 Task: Check current mortgage rates for homes with 7-Year ARM loan payments.
Action: Mouse moved to (804, 147)
Screenshot: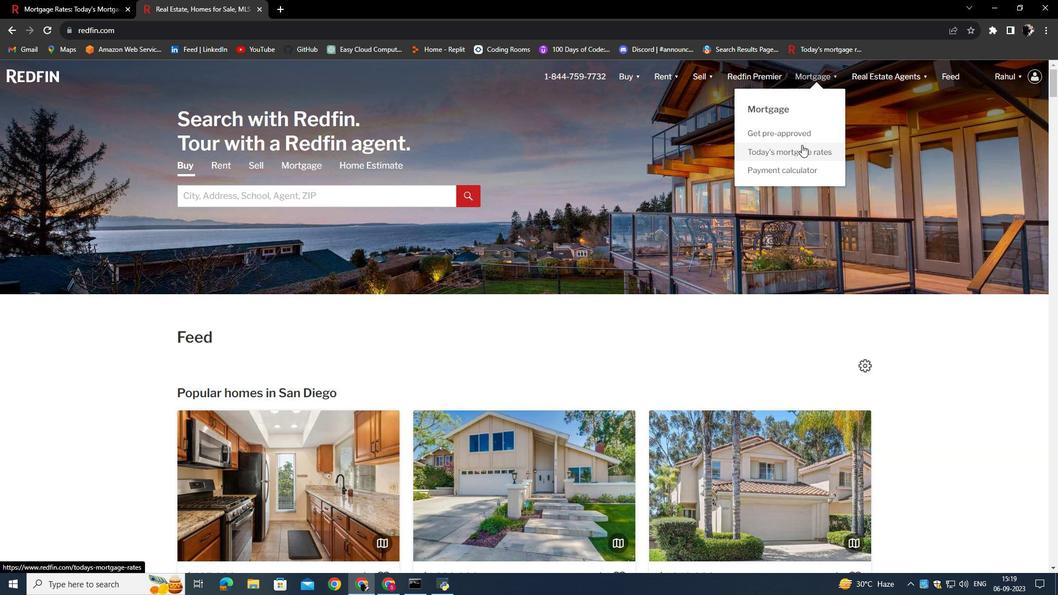 
Action: Mouse pressed left at (804, 147)
Screenshot: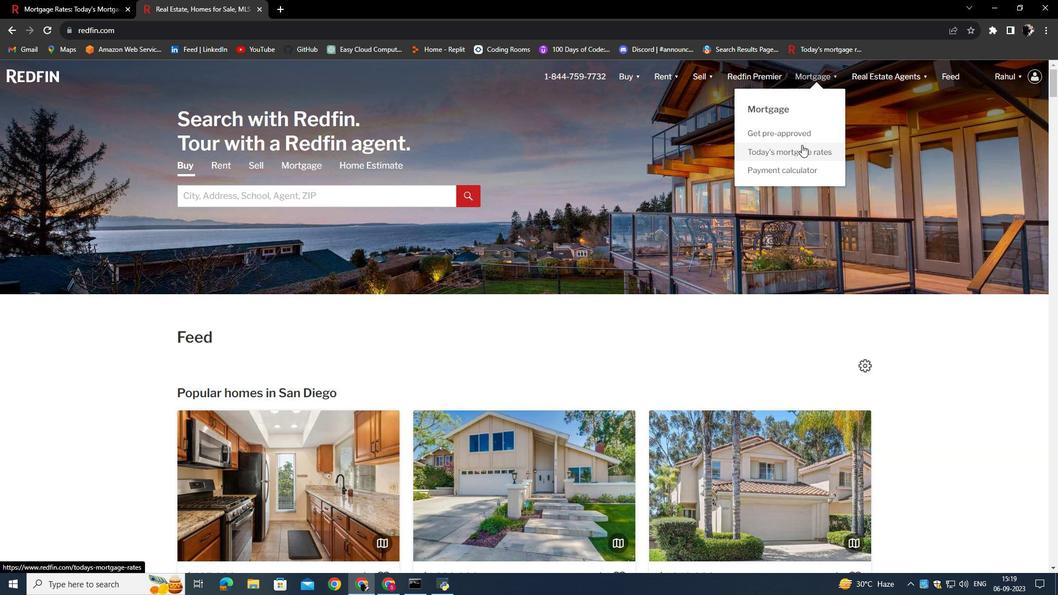 
Action: Mouse moved to (408, 297)
Screenshot: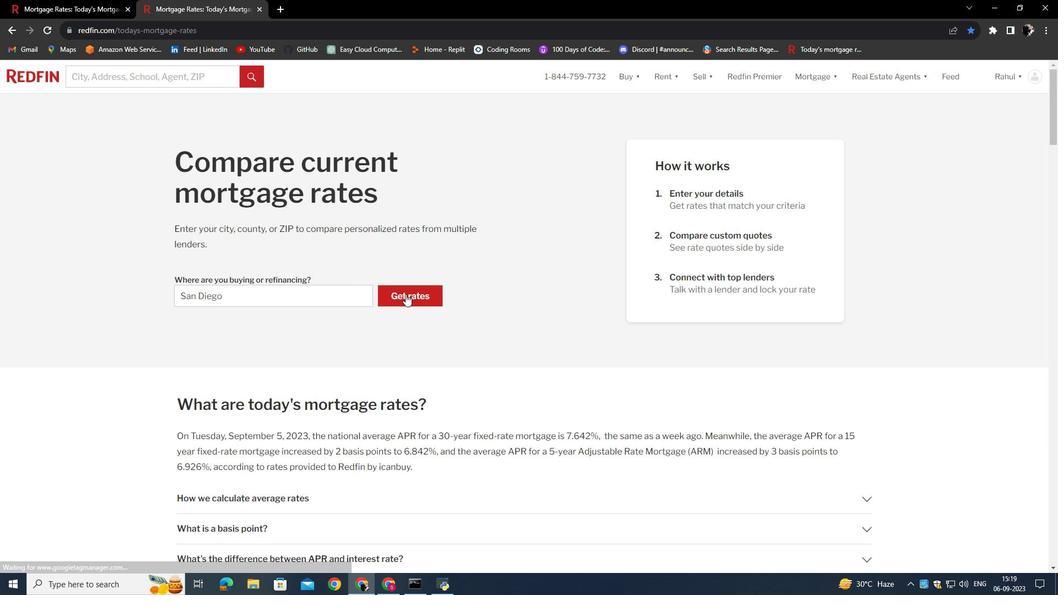 
Action: Mouse pressed left at (408, 297)
Screenshot: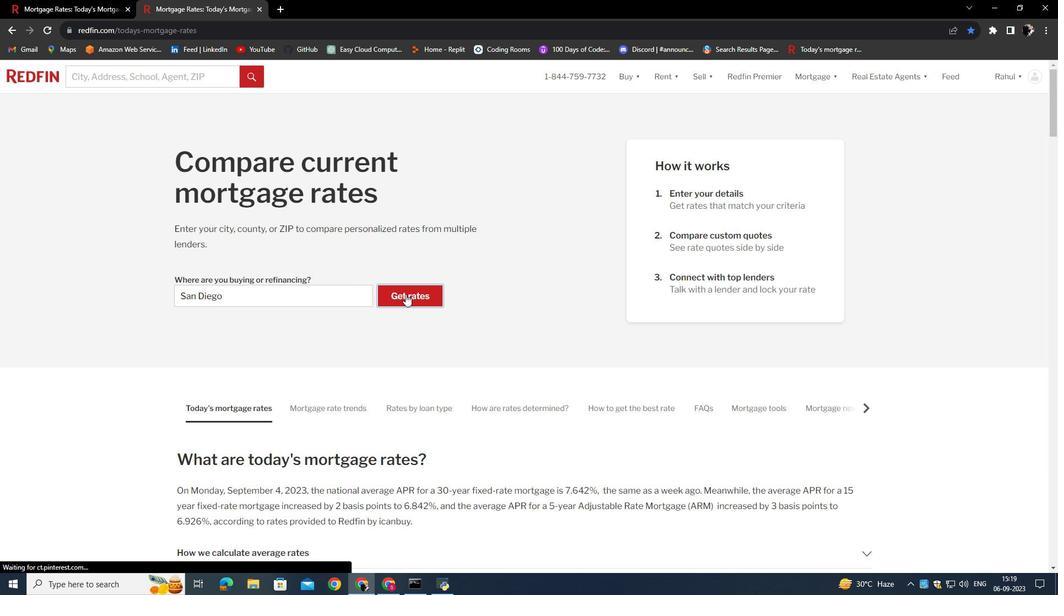 
Action: Mouse moved to (267, 380)
Screenshot: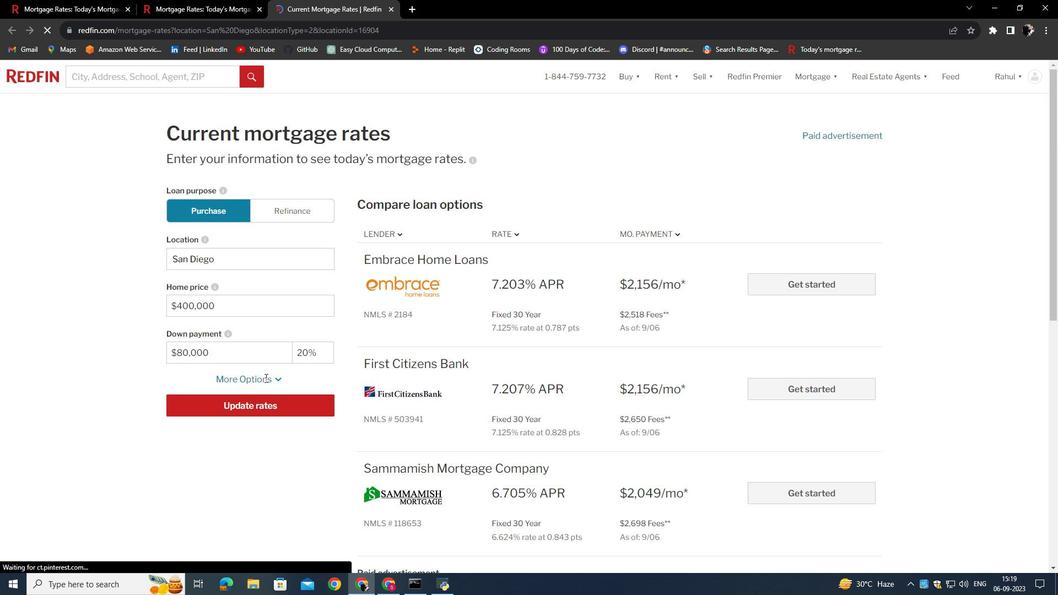 
Action: Mouse pressed left at (267, 380)
Screenshot: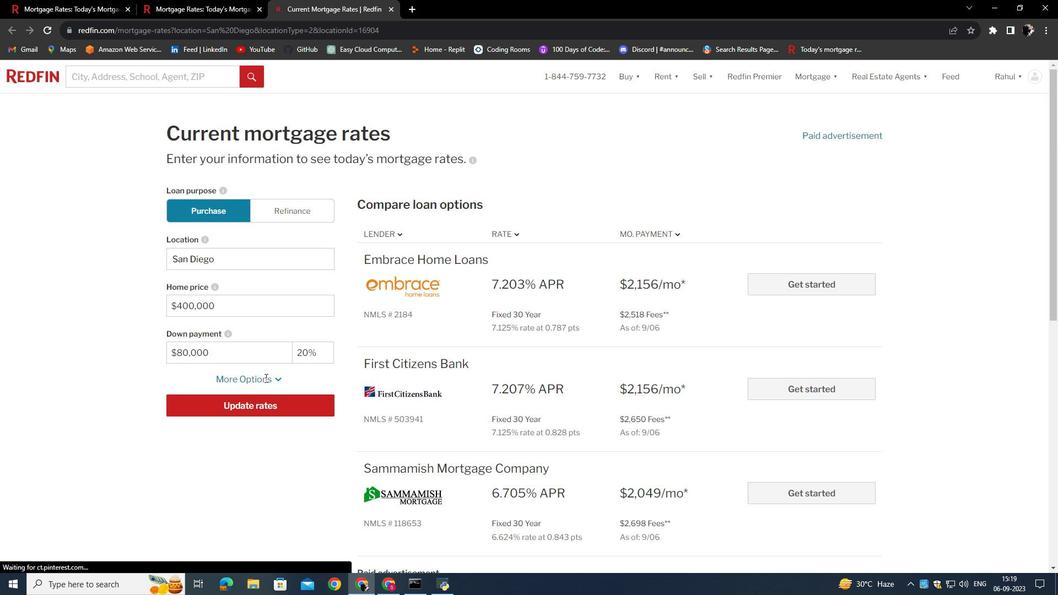 
Action: Mouse moved to (266, 407)
Screenshot: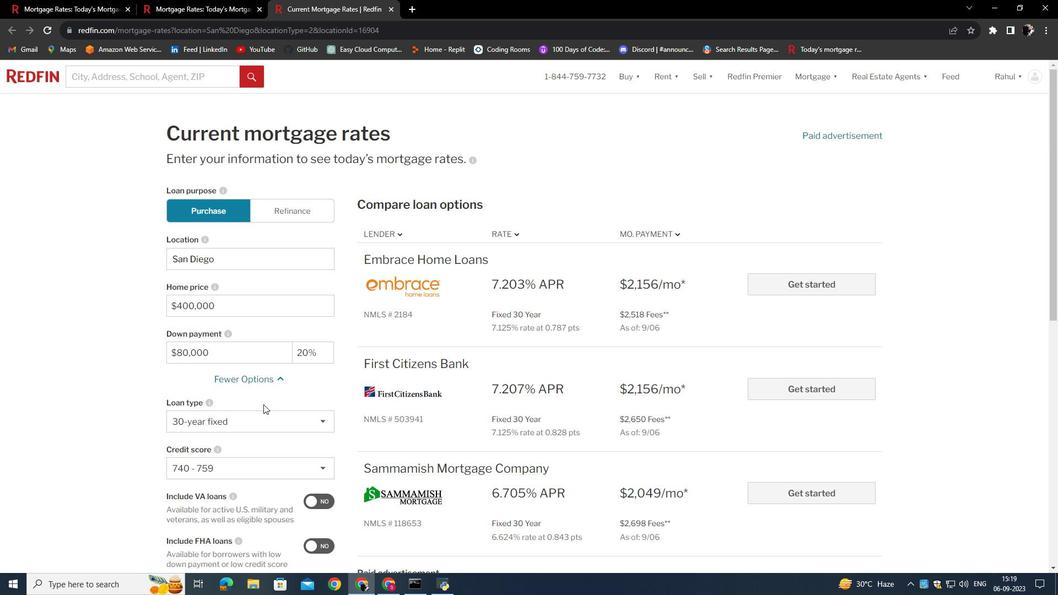 
Action: Mouse scrolled (266, 406) with delta (0, 0)
Screenshot: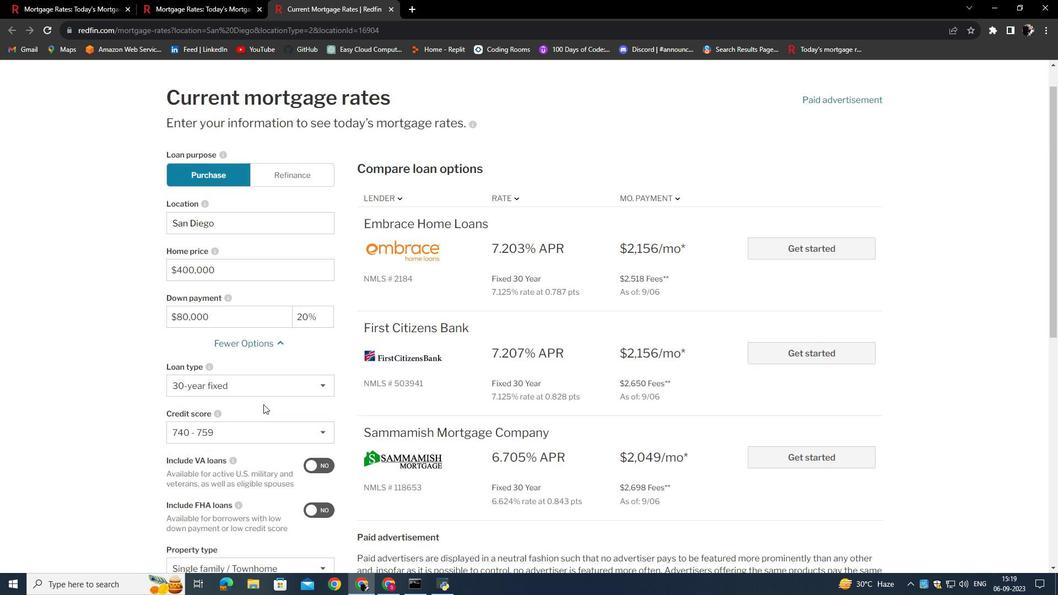 
Action: Mouse scrolled (266, 406) with delta (0, 0)
Screenshot: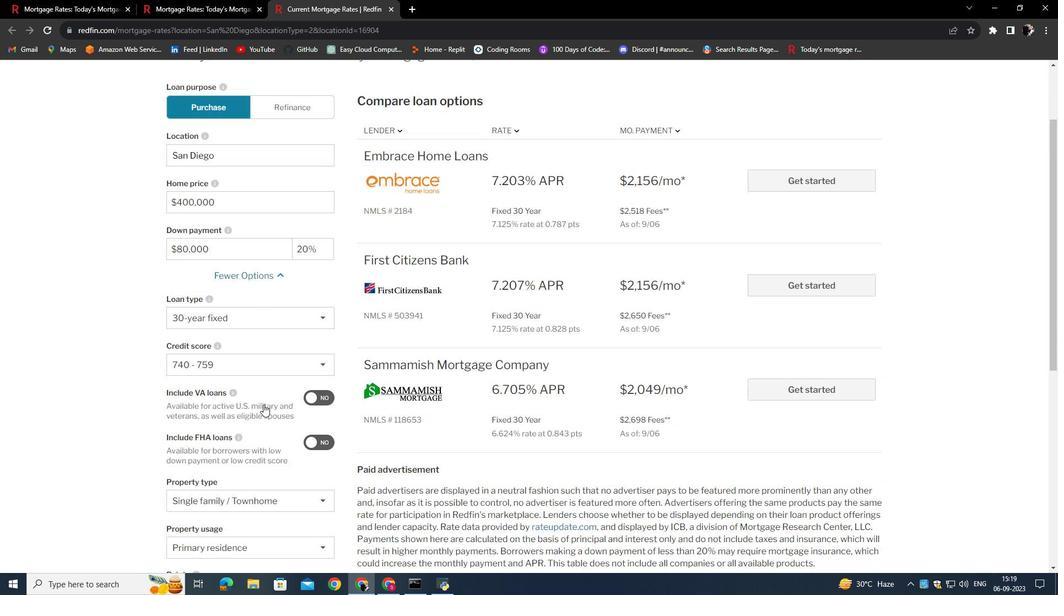 
Action: Mouse moved to (249, 310)
Screenshot: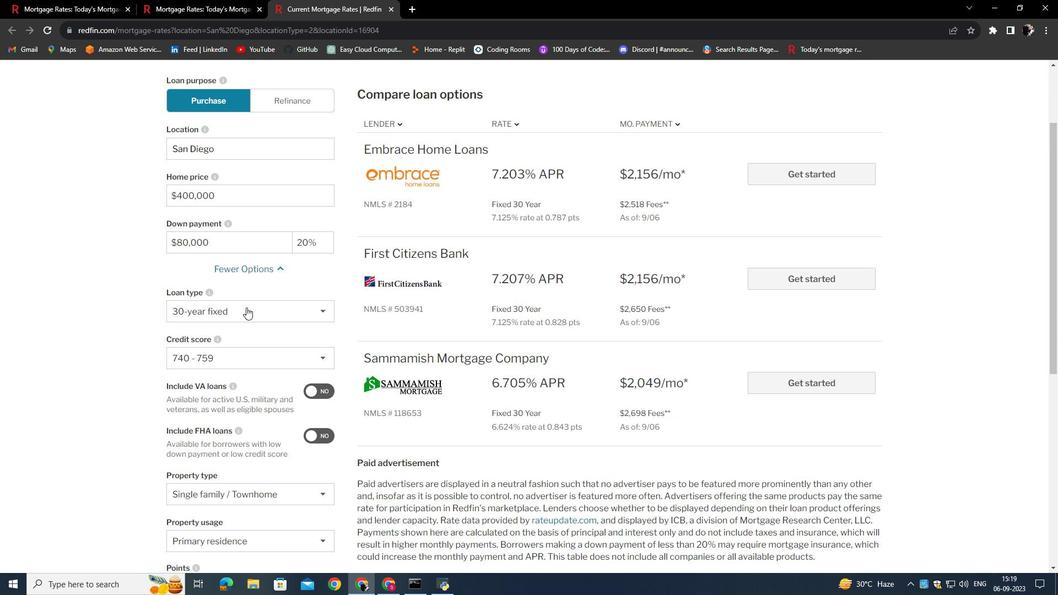 
Action: Mouse scrolled (249, 309) with delta (0, 0)
Screenshot: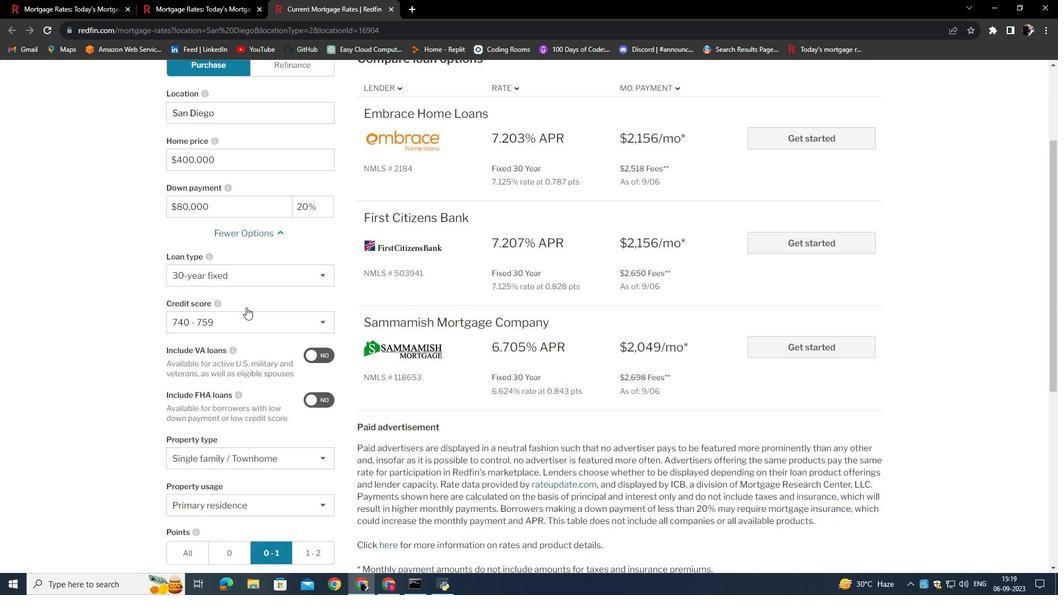 
Action: Mouse moved to (255, 258)
Screenshot: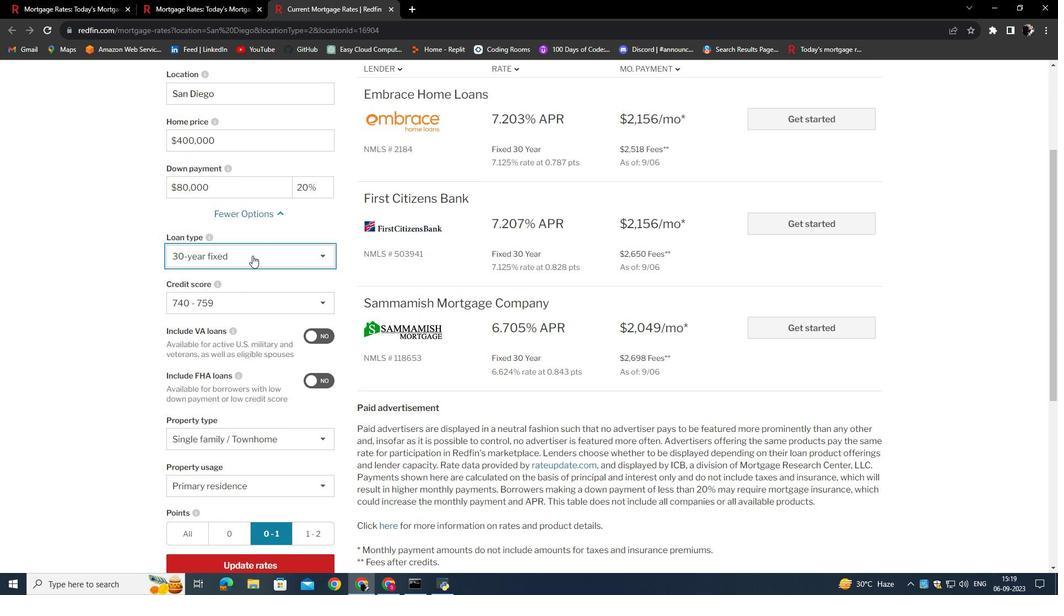 
Action: Mouse pressed left at (255, 258)
Screenshot: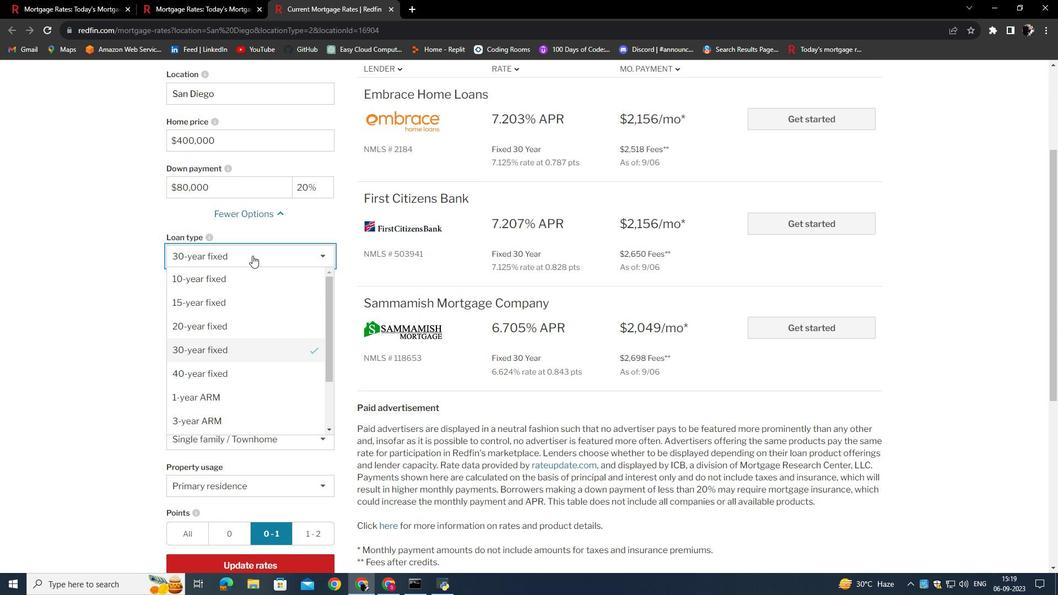 
Action: Mouse moved to (229, 390)
Screenshot: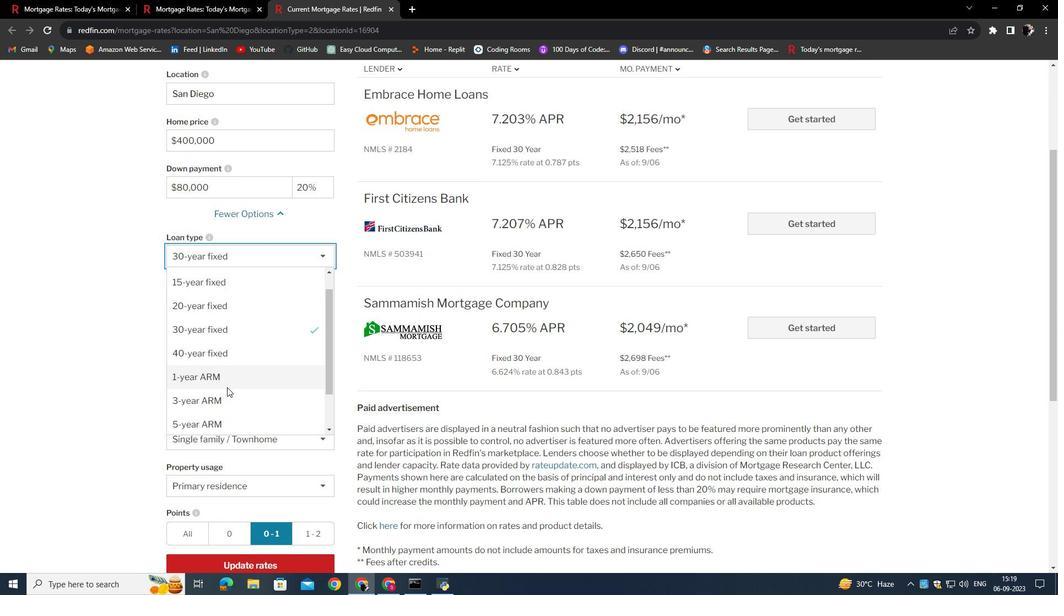 
Action: Mouse scrolled (229, 389) with delta (0, 0)
Screenshot: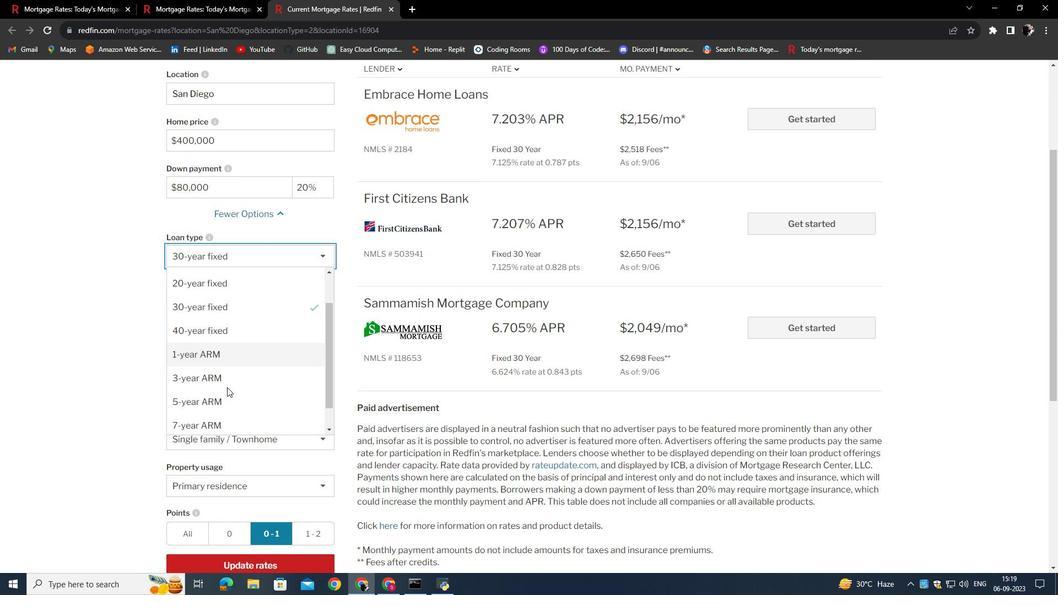 
Action: Mouse moved to (219, 413)
Screenshot: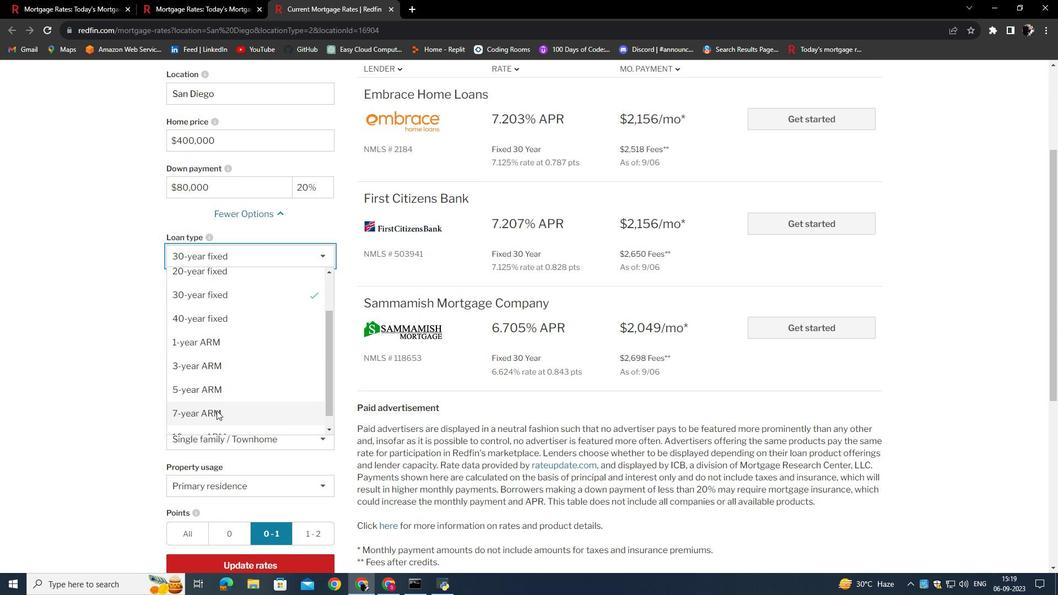 
Action: Mouse pressed left at (219, 413)
Screenshot: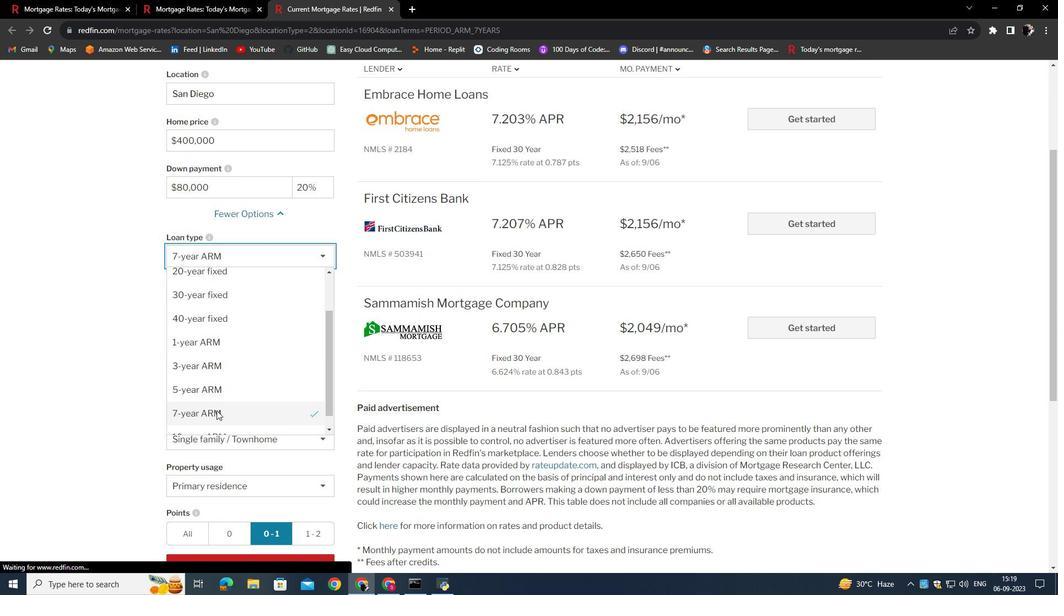 
Action: Mouse moved to (257, 389)
Screenshot: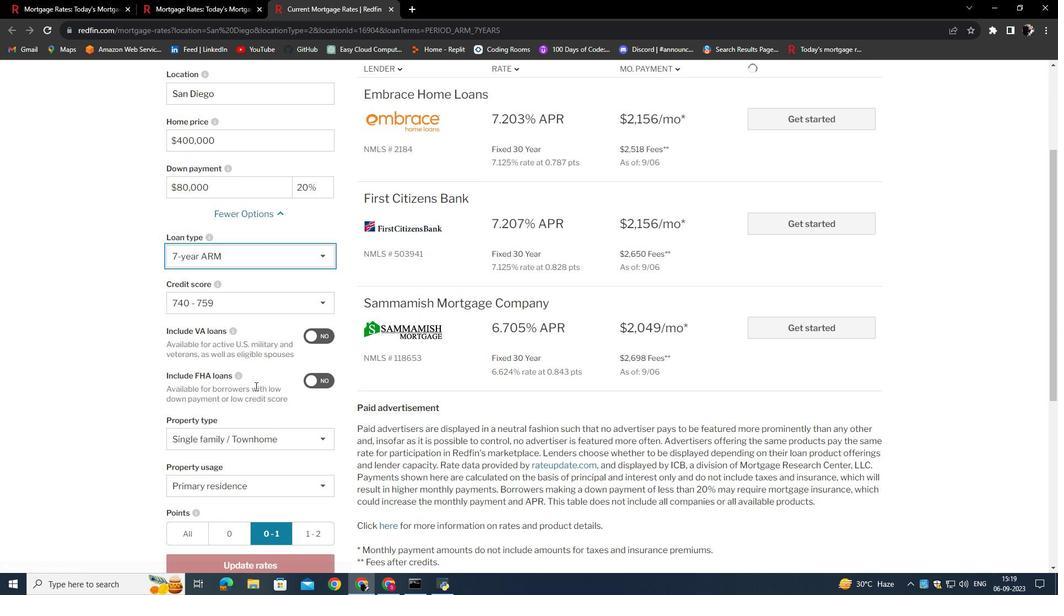 
Action: Mouse scrolled (257, 388) with delta (0, 0)
Screenshot: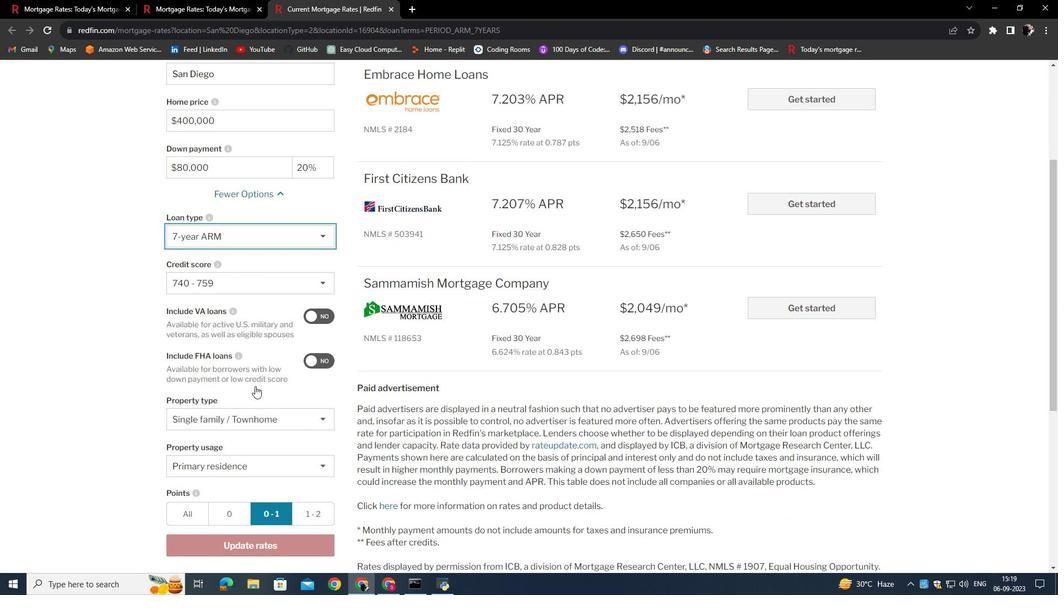 
Action: Mouse scrolled (257, 388) with delta (0, 0)
Screenshot: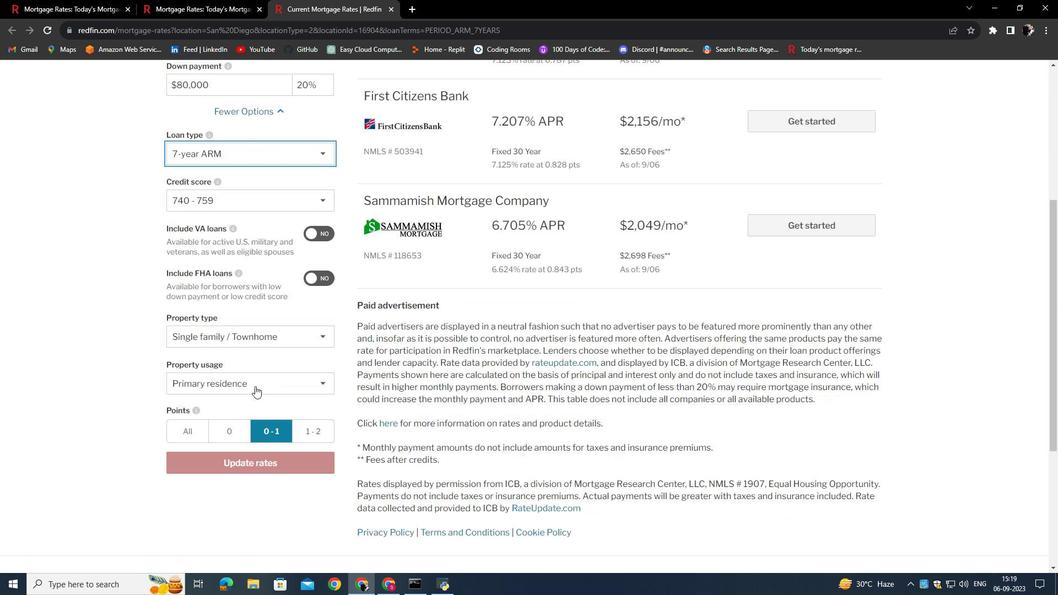 
Action: Mouse moved to (269, 460)
Screenshot: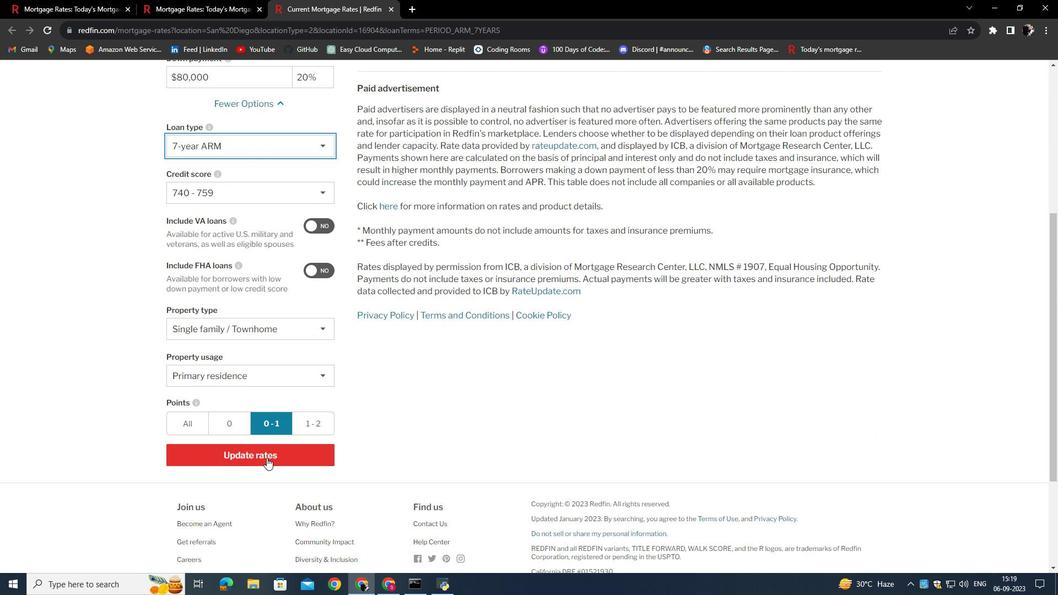 
Action: Mouse pressed left at (269, 460)
Screenshot: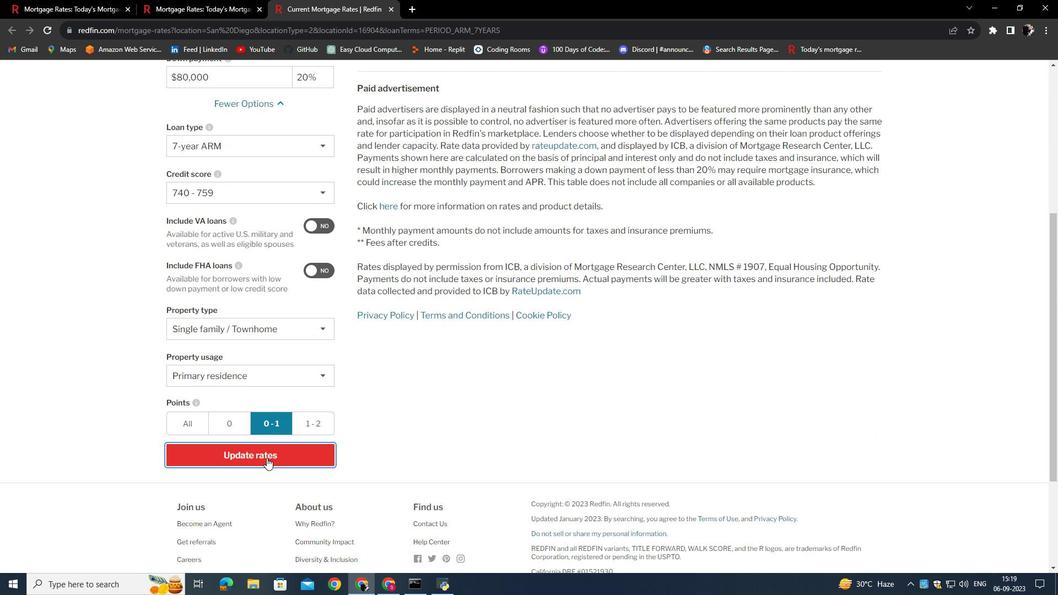 
Action: Mouse moved to (591, 344)
Screenshot: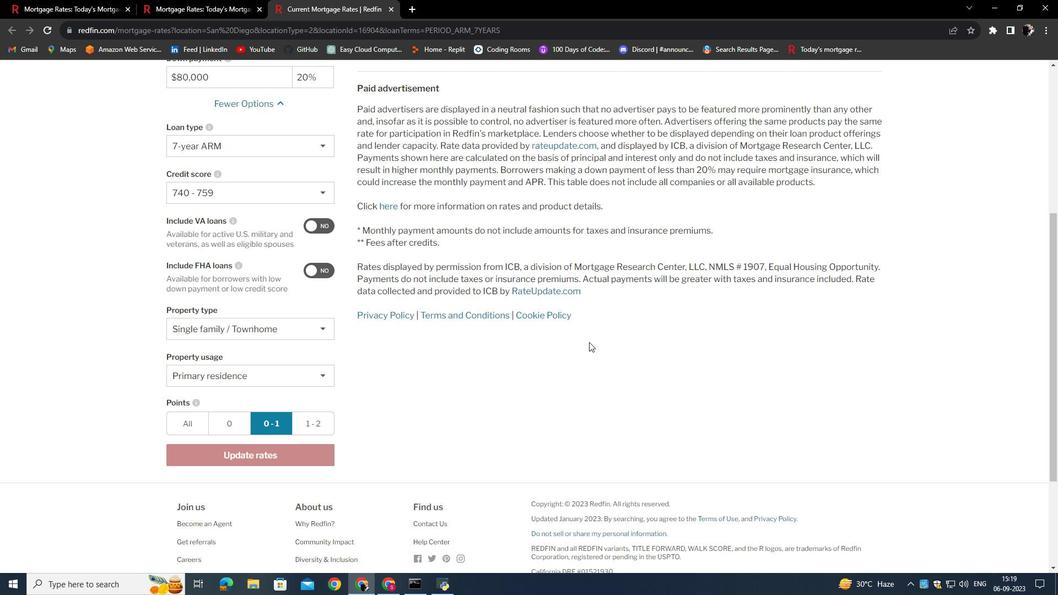 
Action: Mouse scrolled (591, 345) with delta (0, 0)
Screenshot: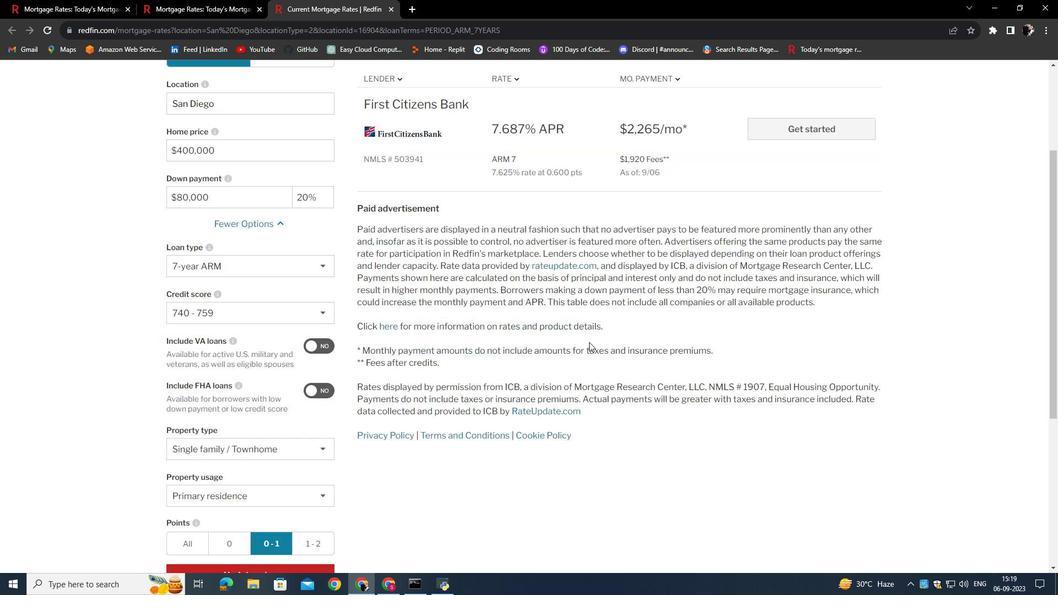 
Action: Mouse scrolled (591, 345) with delta (0, 0)
Screenshot: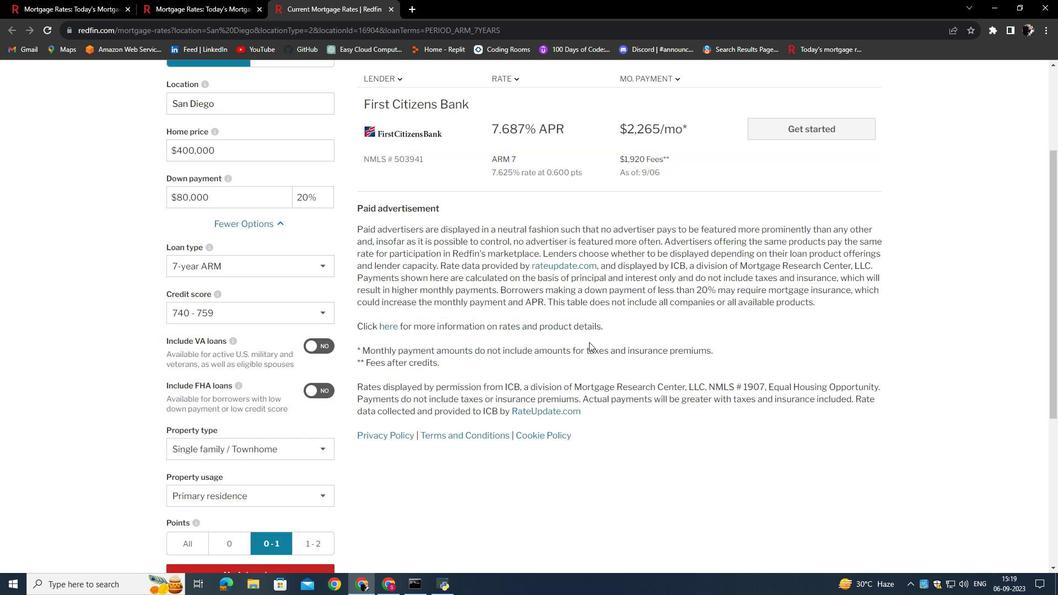 
Action: Mouse scrolled (591, 345) with delta (0, 0)
Screenshot: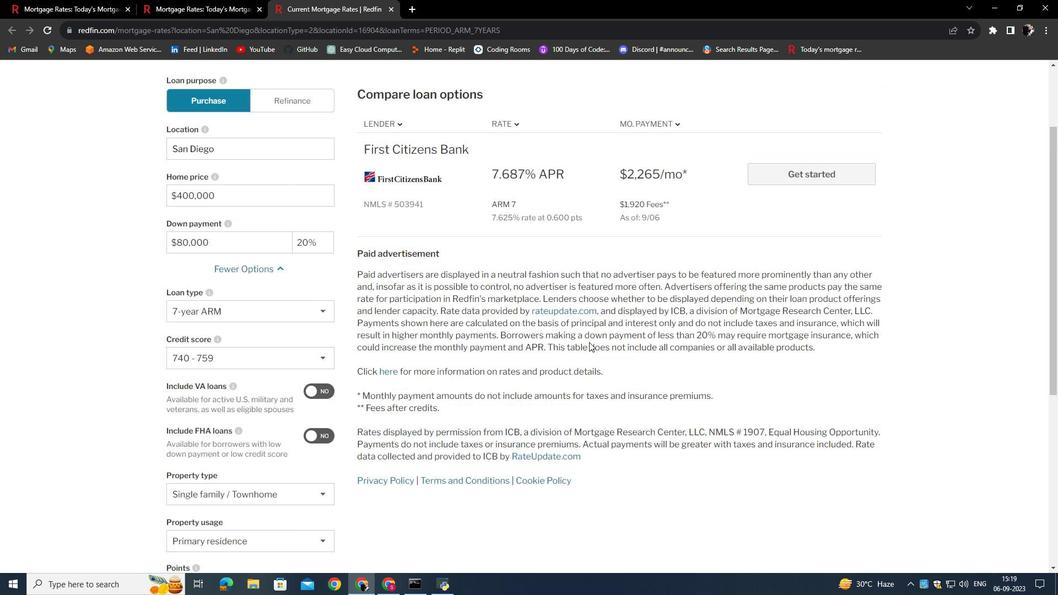 
Action: Mouse scrolled (591, 345) with delta (0, 0)
Screenshot: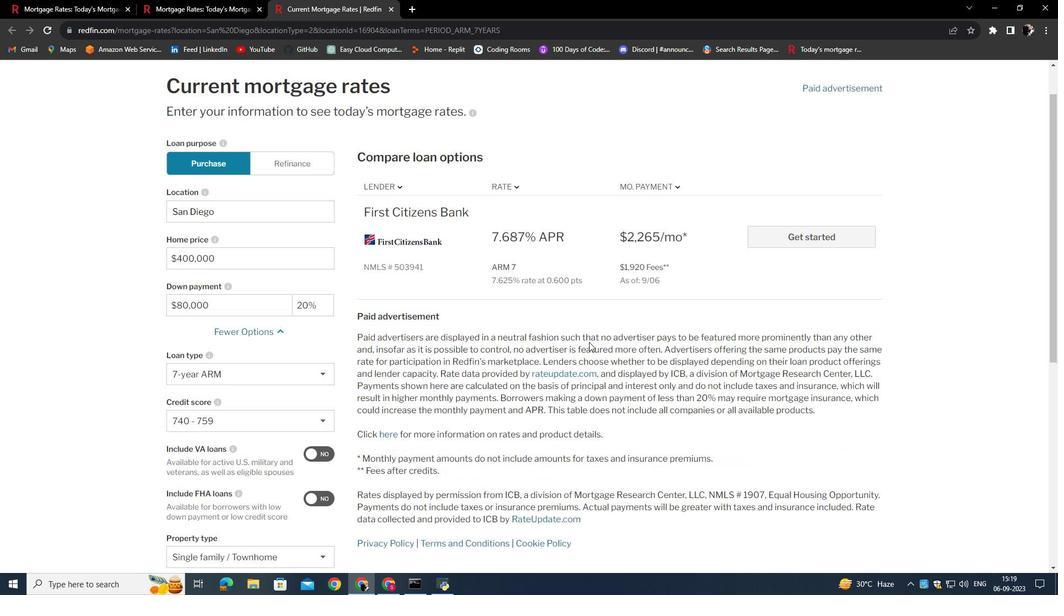 
Action: Mouse scrolled (591, 345) with delta (0, 0)
Screenshot: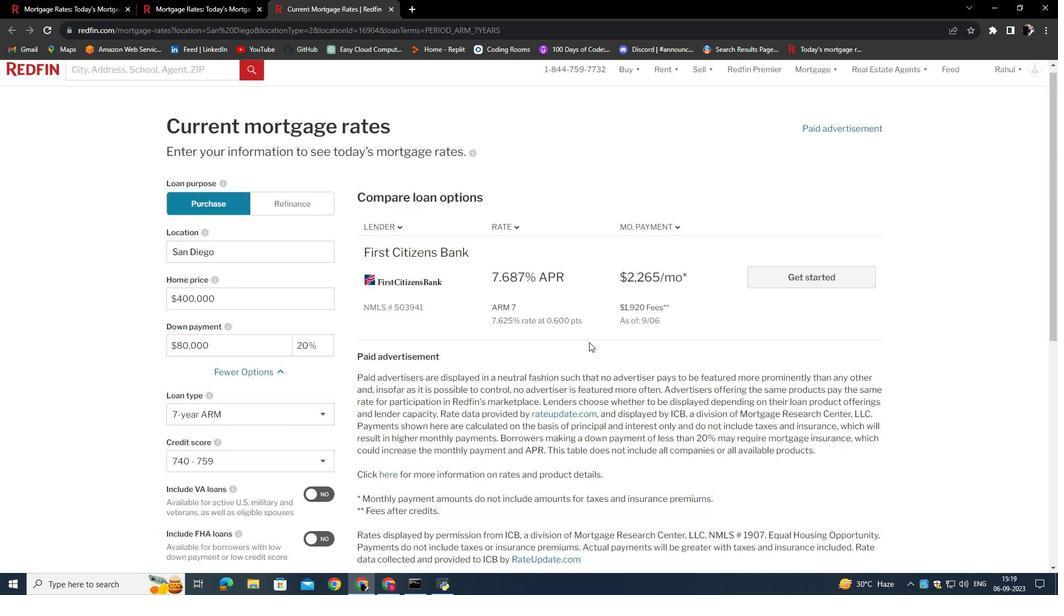 
Action: Mouse scrolled (591, 345) with delta (0, 0)
Screenshot: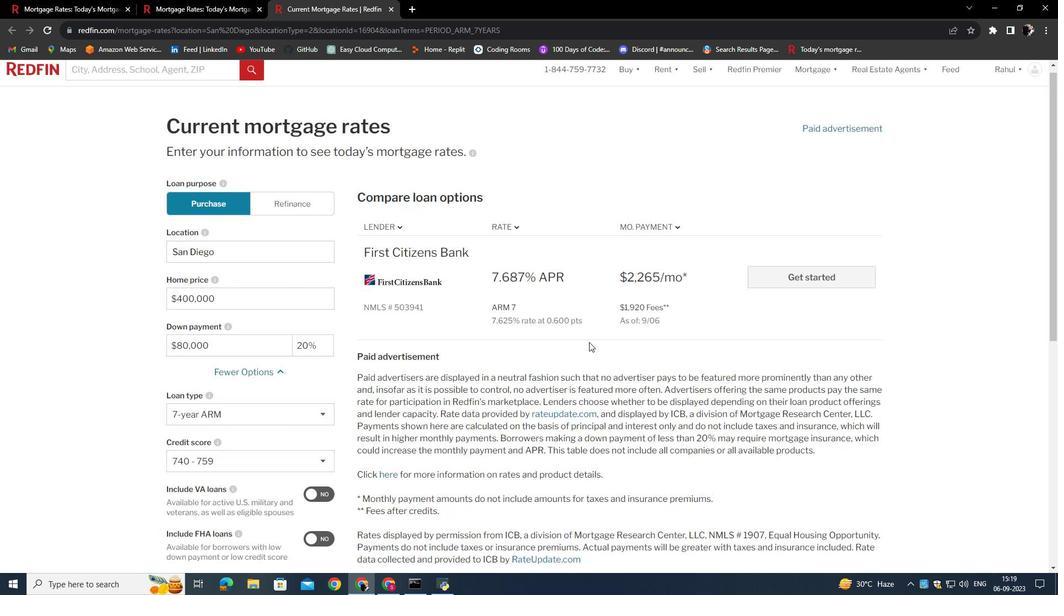 
